 Task: Look for products in the category "Candles & Air Fresheners" from Store Brand only.
Action: Mouse moved to (672, 253)
Screenshot: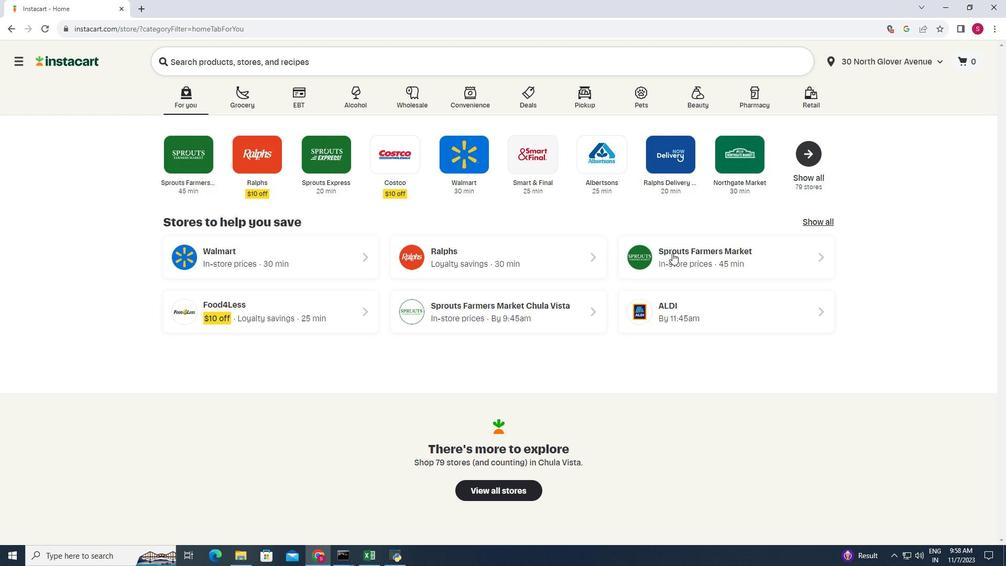 
Action: Mouse pressed left at (672, 253)
Screenshot: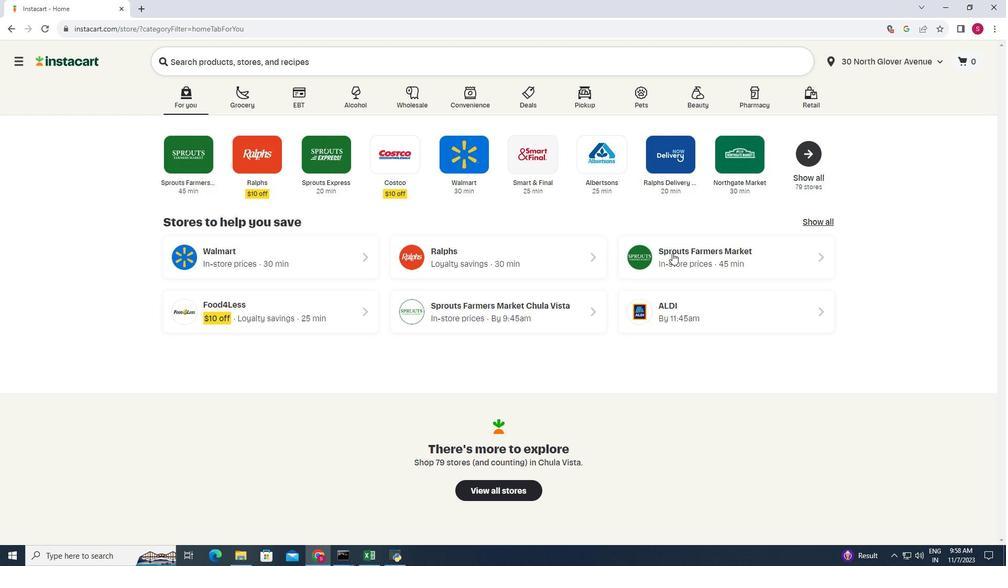 
Action: Mouse moved to (34, 460)
Screenshot: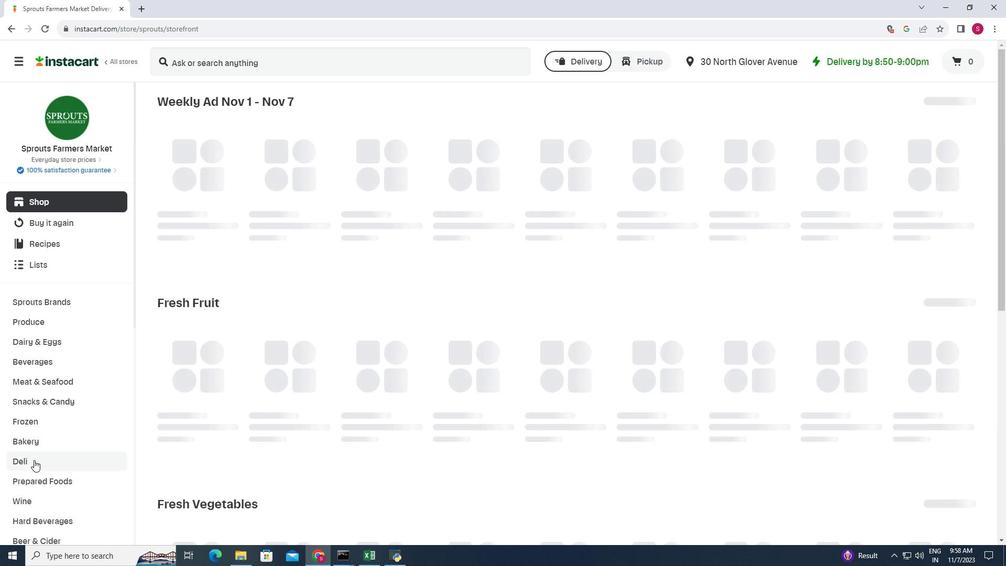 
Action: Mouse scrolled (34, 459) with delta (0, 0)
Screenshot: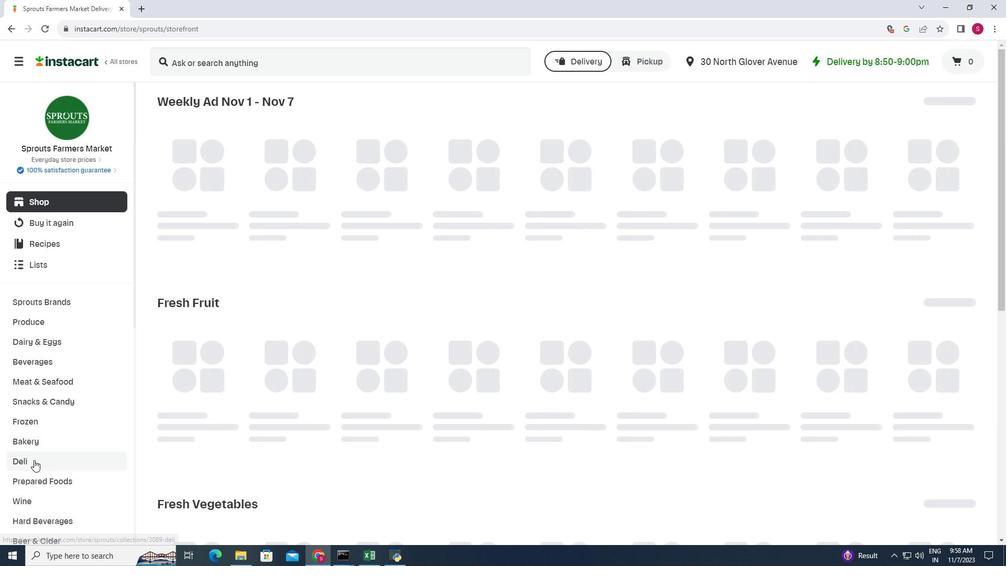 
Action: Mouse moved to (34, 460)
Screenshot: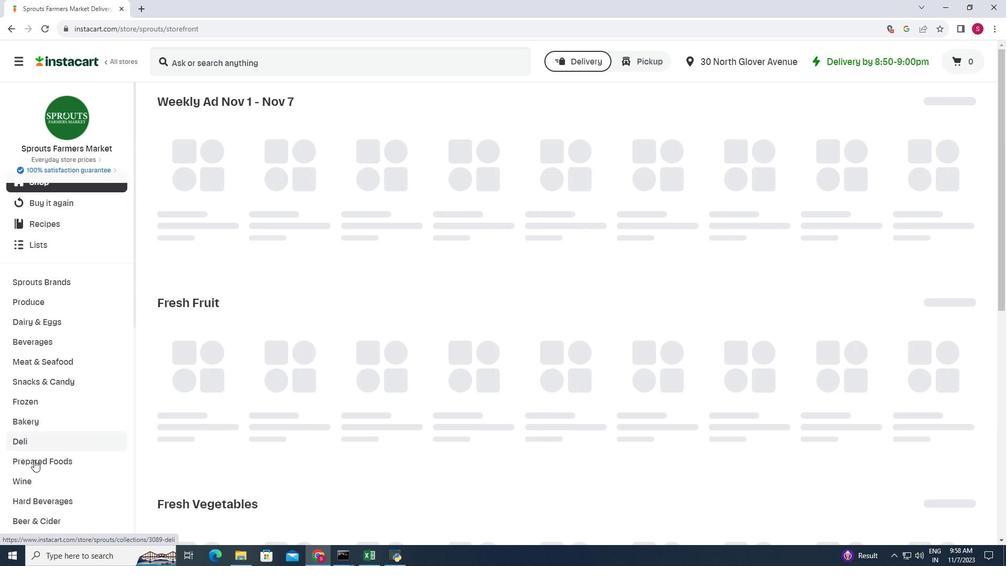 
Action: Mouse scrolled (34, 459) with delta (0, 0)
Screenshot: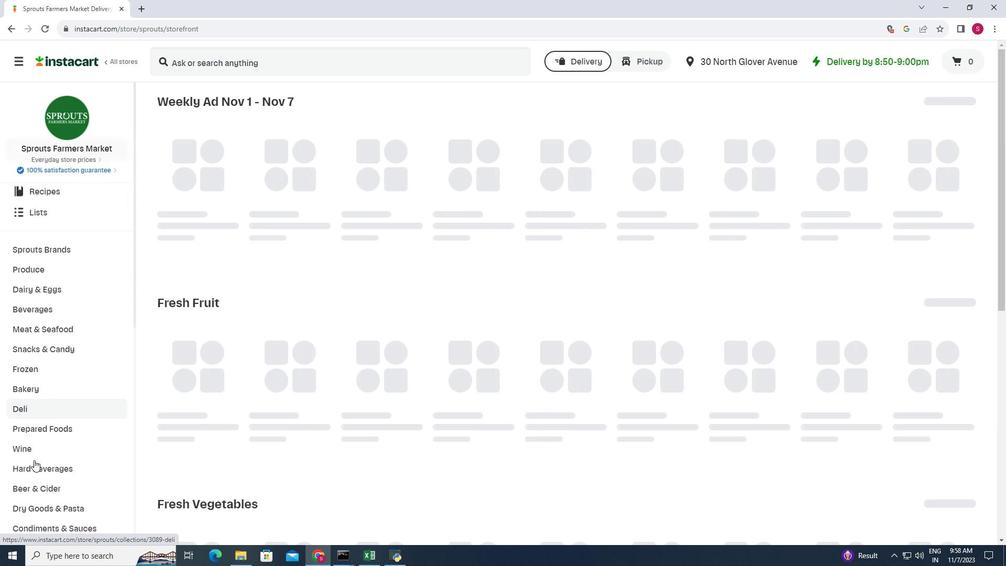 
Action: Mouse scrolled (34, 459) with delta (0, 0)
Screenshot: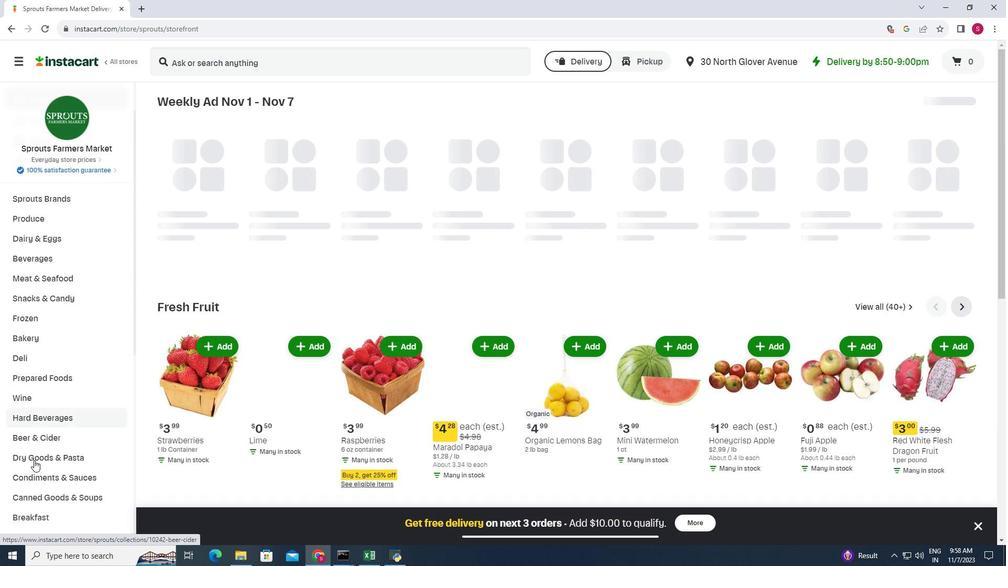 
Action: Mouse scrolled (34, 459) with delta (0, 0)
Screenshot: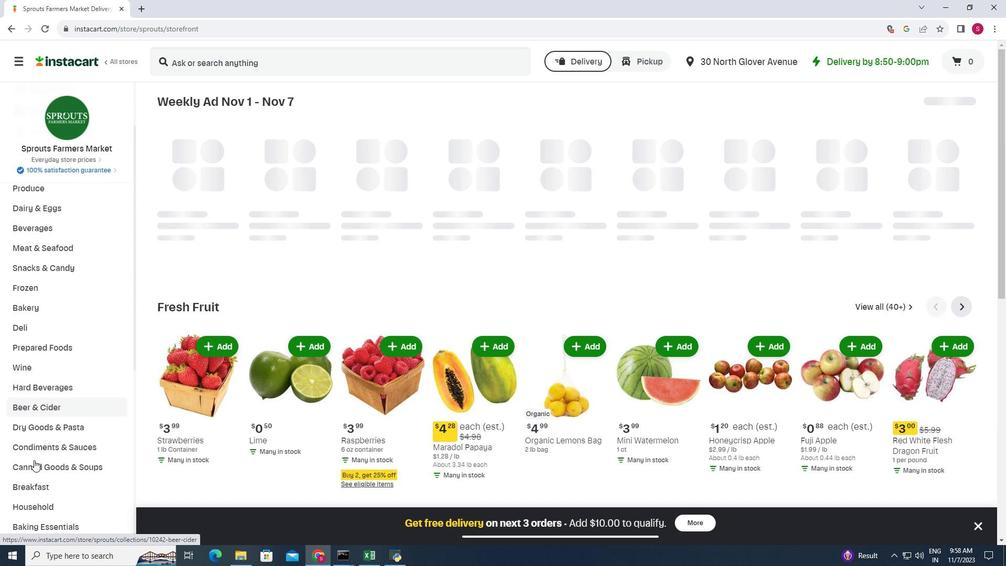 
Action: Mouse moved to (57, 425)
Screenshot: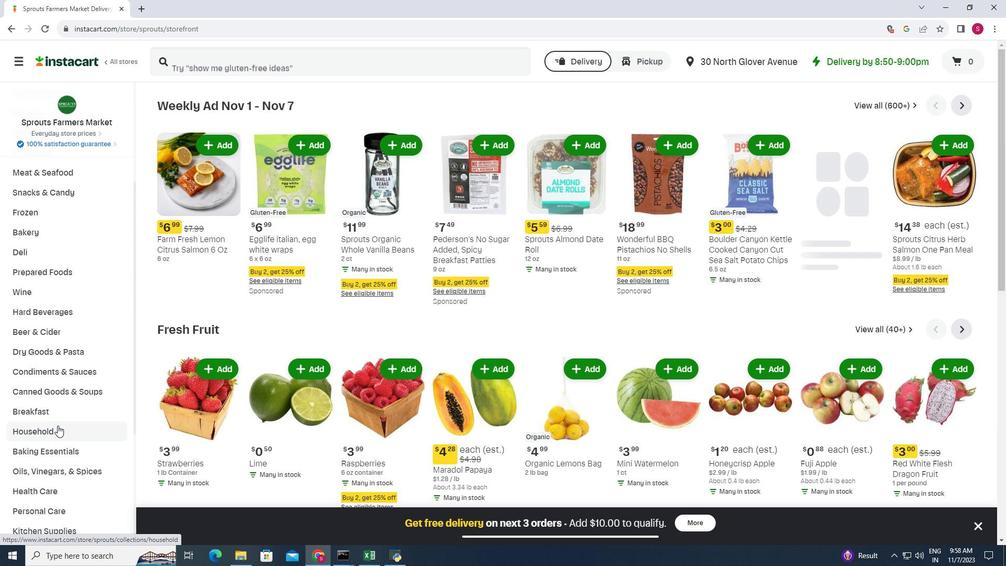 
Action: Mouse pressed left at (57, 425)
Screenshot: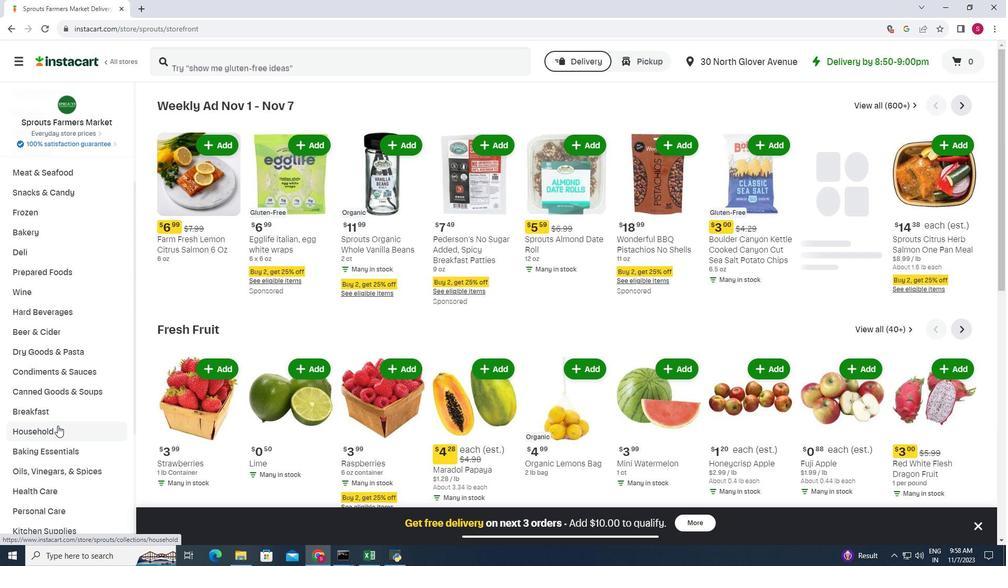 
Action: Mouse moved to (565, 130)
Screenshot: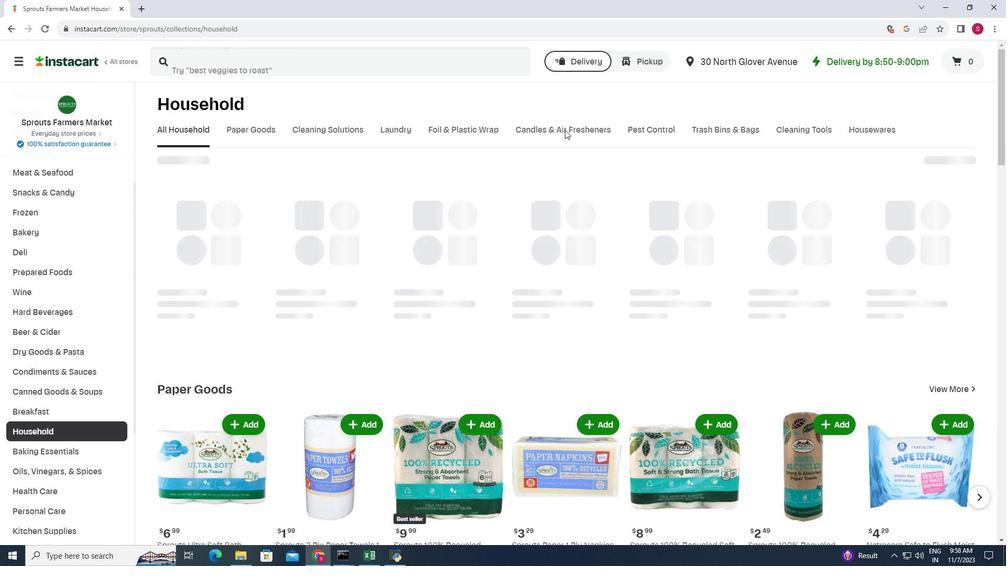 
Action: Mouse pressed left at (565, 130)
Screenshot: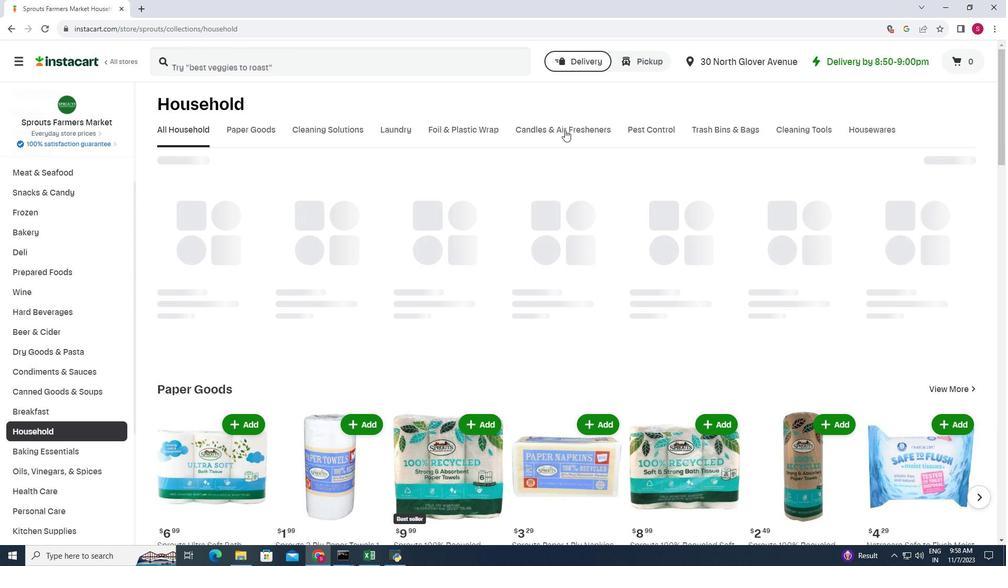 
Action: Mouse moved to (249, 221)
Screenshot: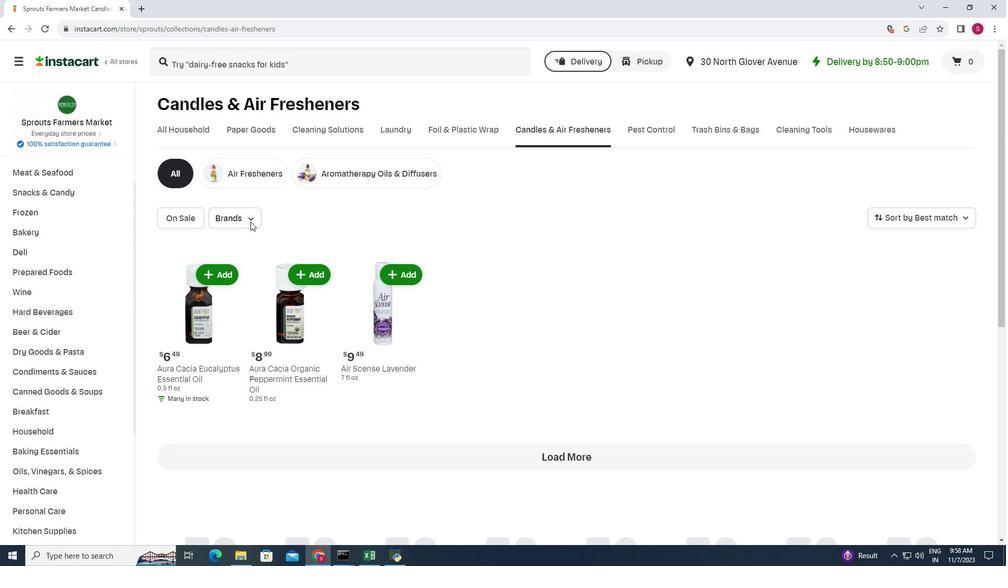 
Action: Mouse pressed left at (249, 221)
Screenshot: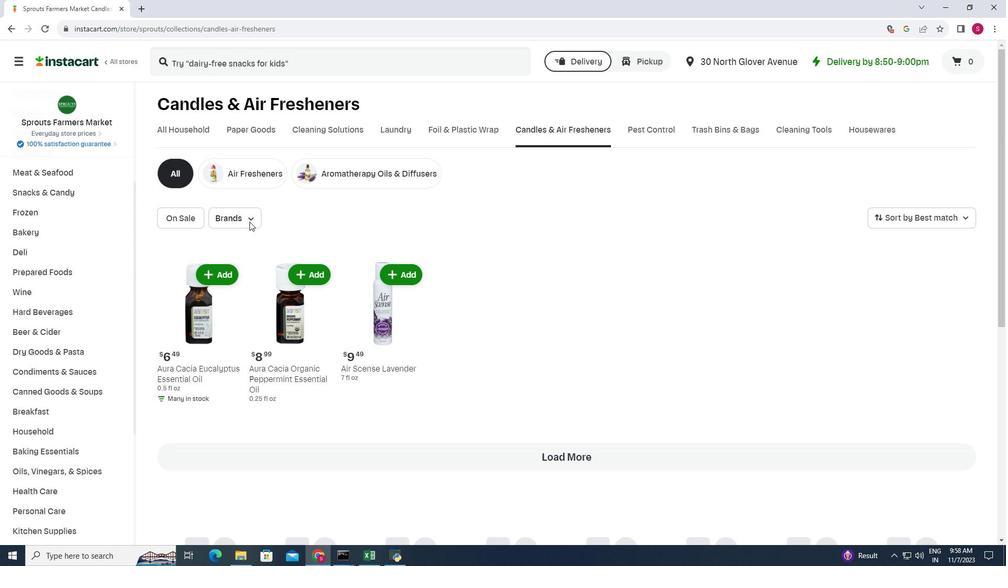 
Action: Mouse moved to (255, 241)
Screenshot: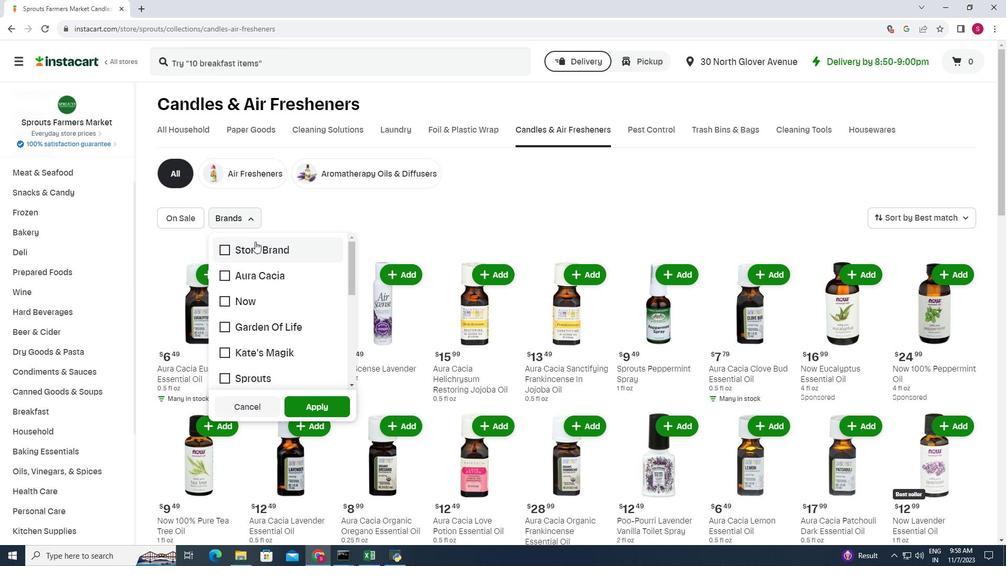 
Action: Mouse pressed left at (255, 241)
Screenshot: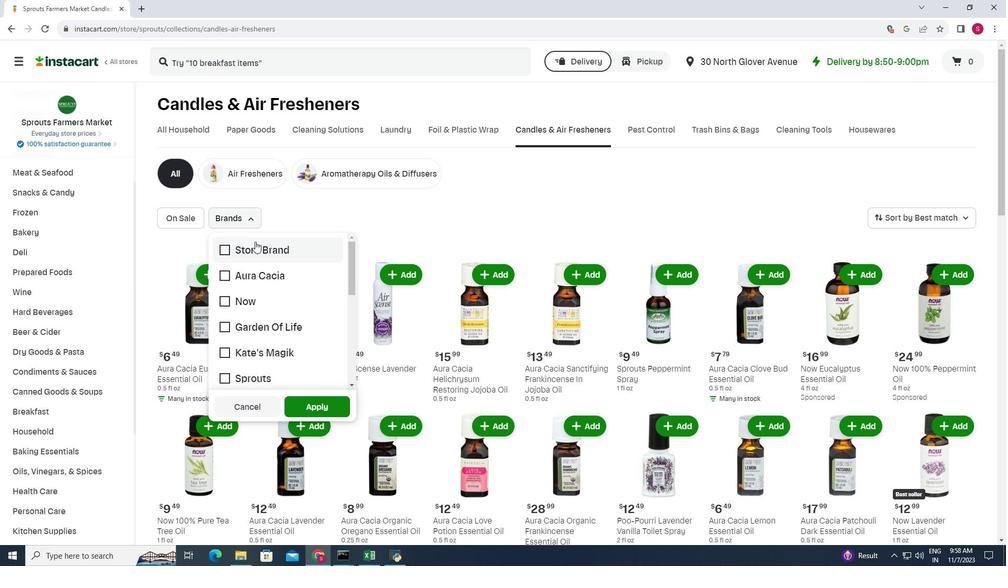 
Action: Mouse moved to (310, 410)
Screenshot: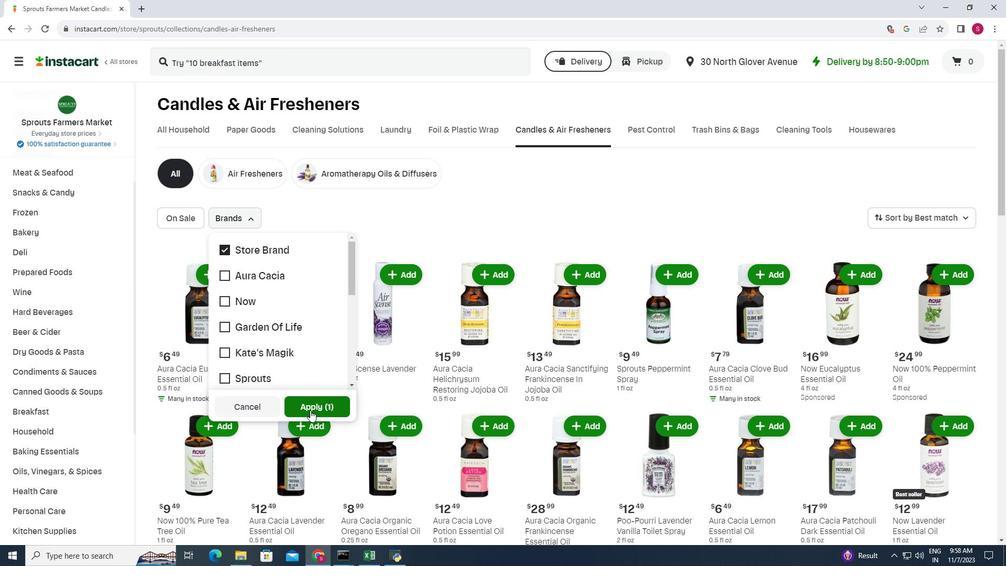 
Action: Mouse pressed left at (310, 410)
Screenshot: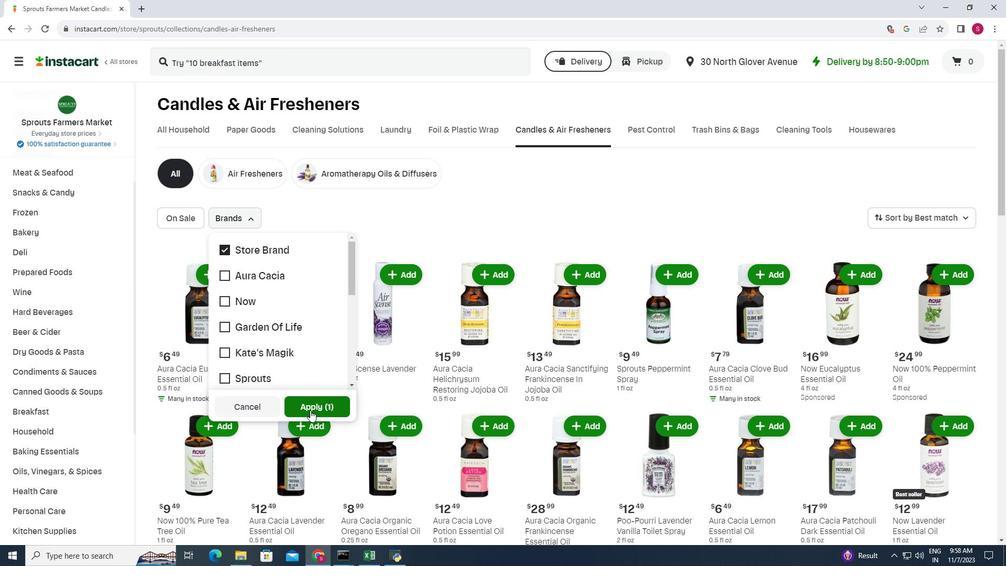 
Action: Mouse moved to (454, 321)
Screenshot: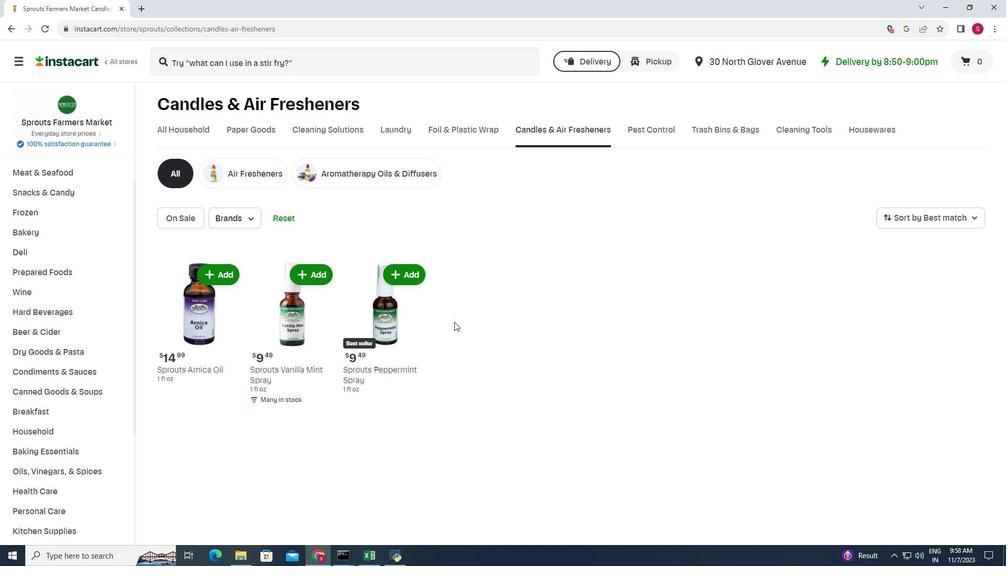 
